 Task: Display the location "169 Perry Street, Grand Blanc, Michigan" while booking.
Action: Mouse moved to (113, 161)
Screenshot: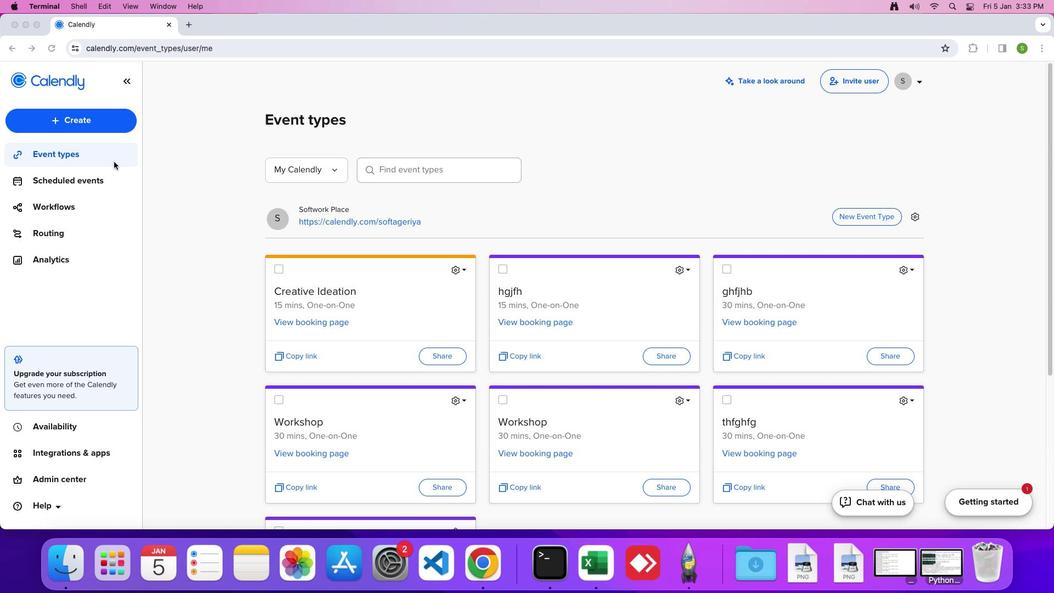 
Action: Mouse pressed left at (113, 161)
Screenshot: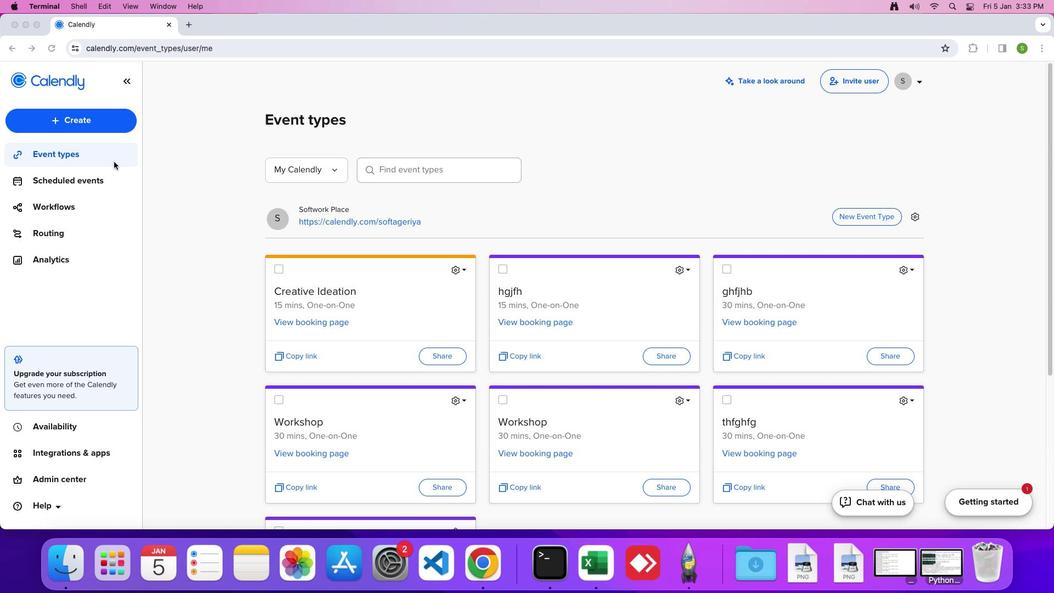 
Action: Mouse moved to (459, 270)
Screenshot: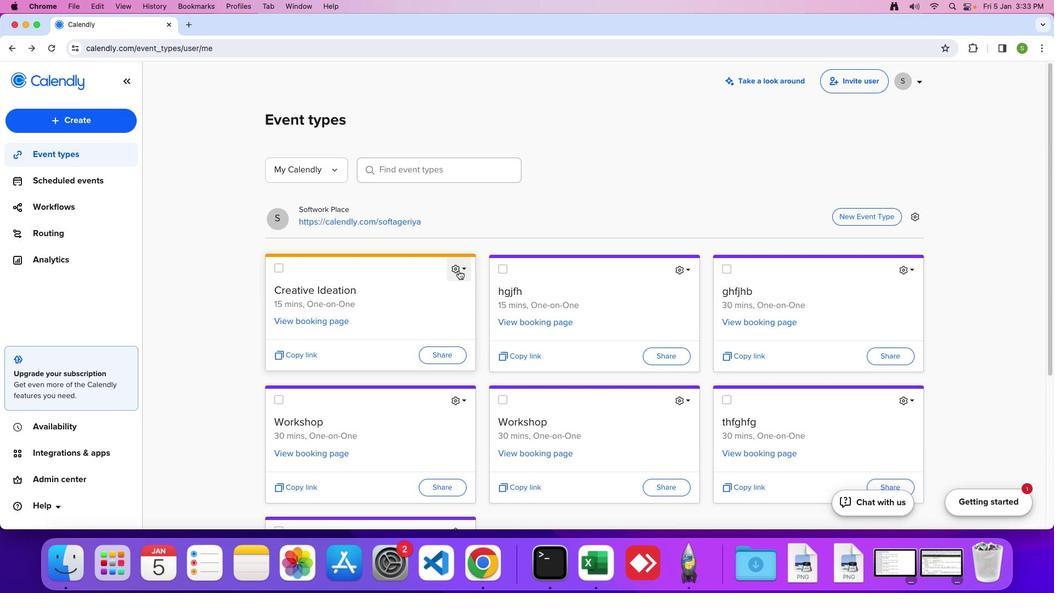 
Action: Mouse pressed left at (459, 270)
Screenshot: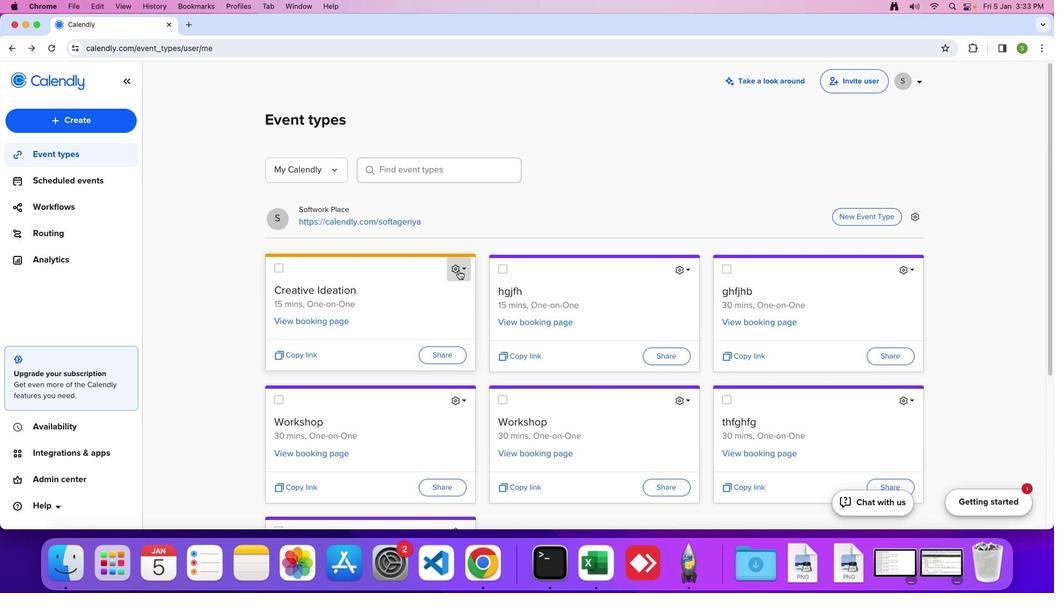 
Action: Mouse moved to (443, 299)
Screenshot: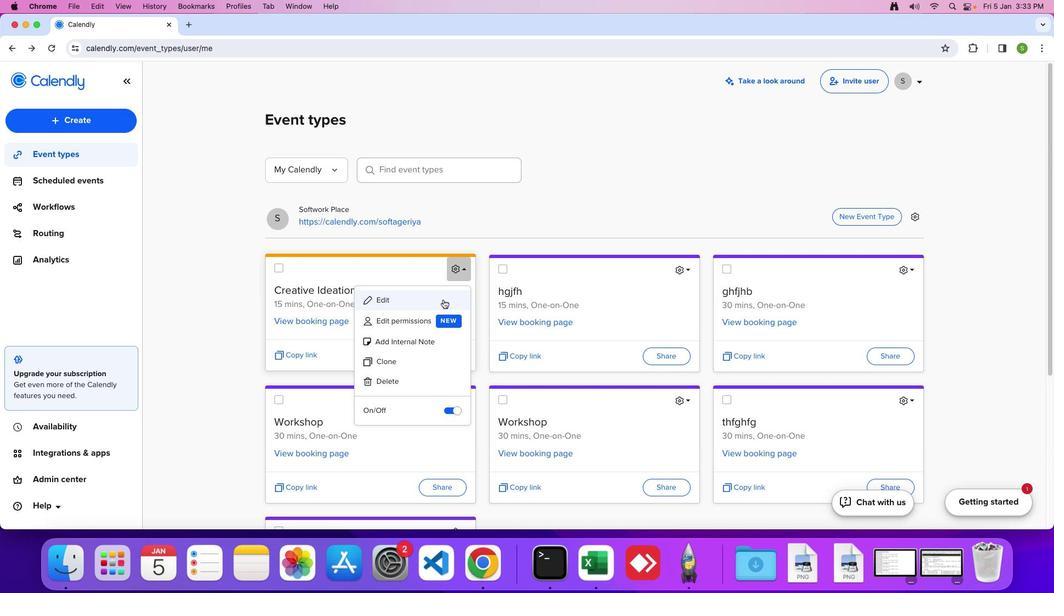
Action: Mouse pressed left at (443, 299)
Screenshot: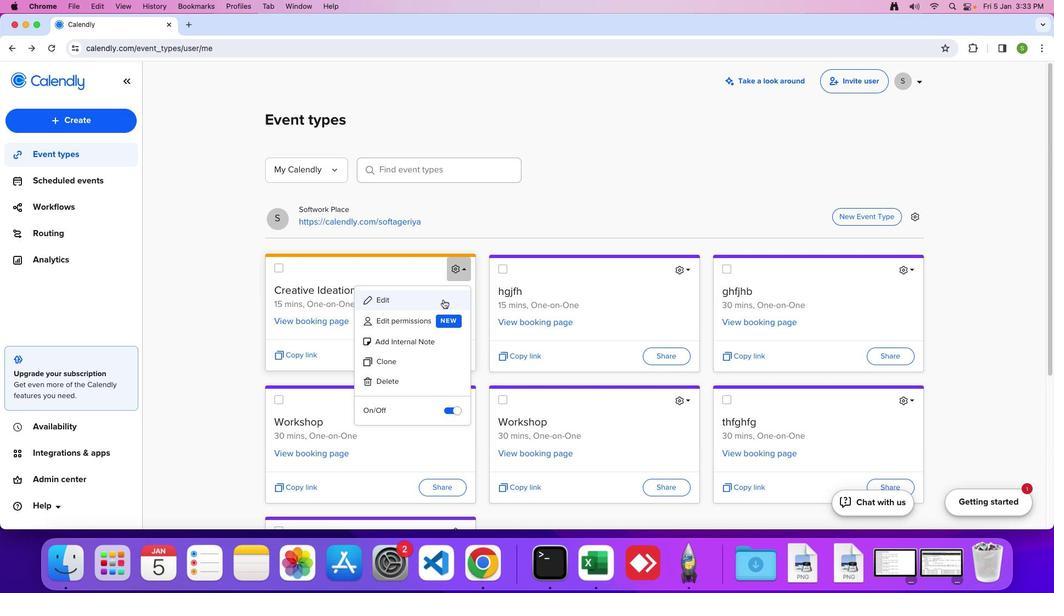 
Action: Mouse moved to (159, 173)
Screenshot: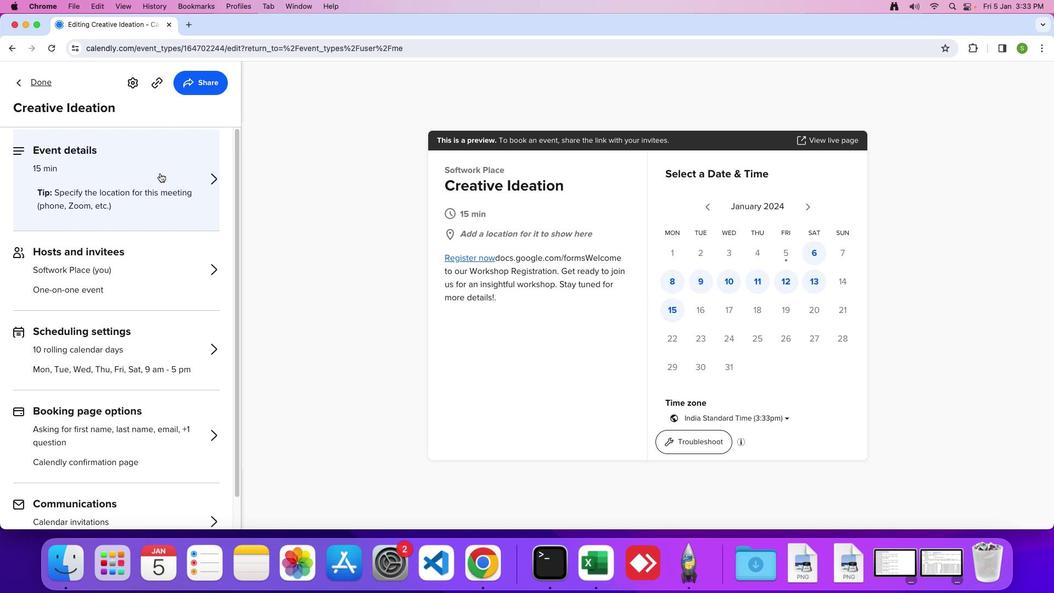 
Action: Mouse pressed left at (159, 173)
Screenshot: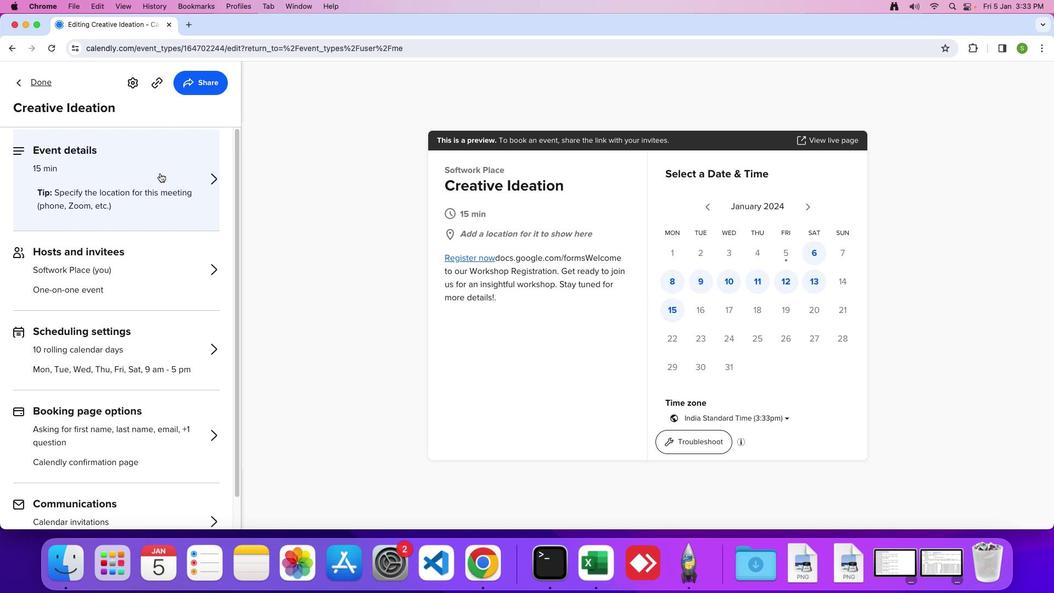 
Action: Mouse moved to (200, 283)
Screenshot: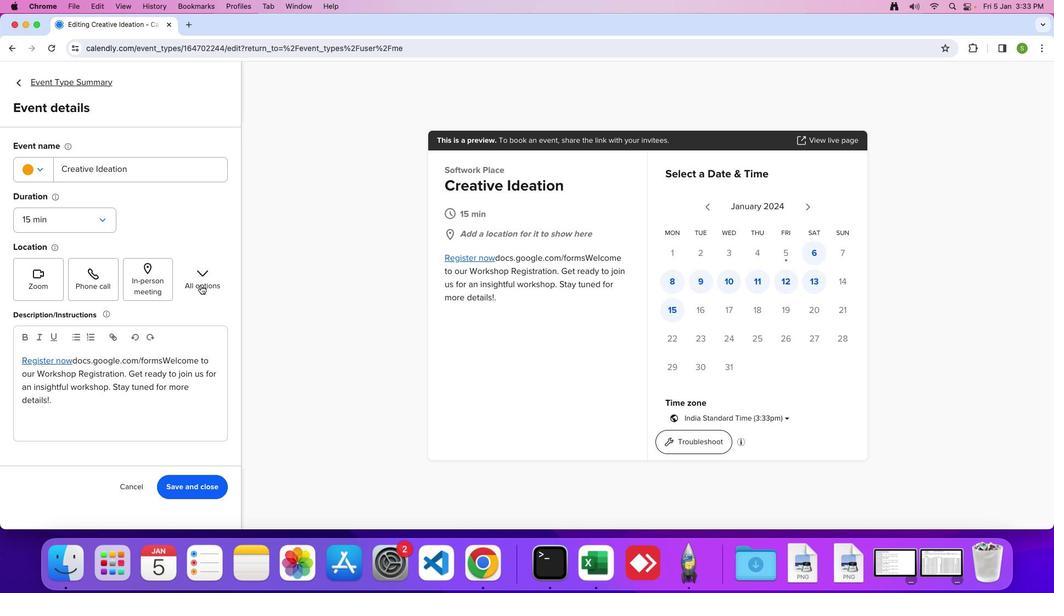 
Action: Mouse pressed left at (200, 283)
Screenshot: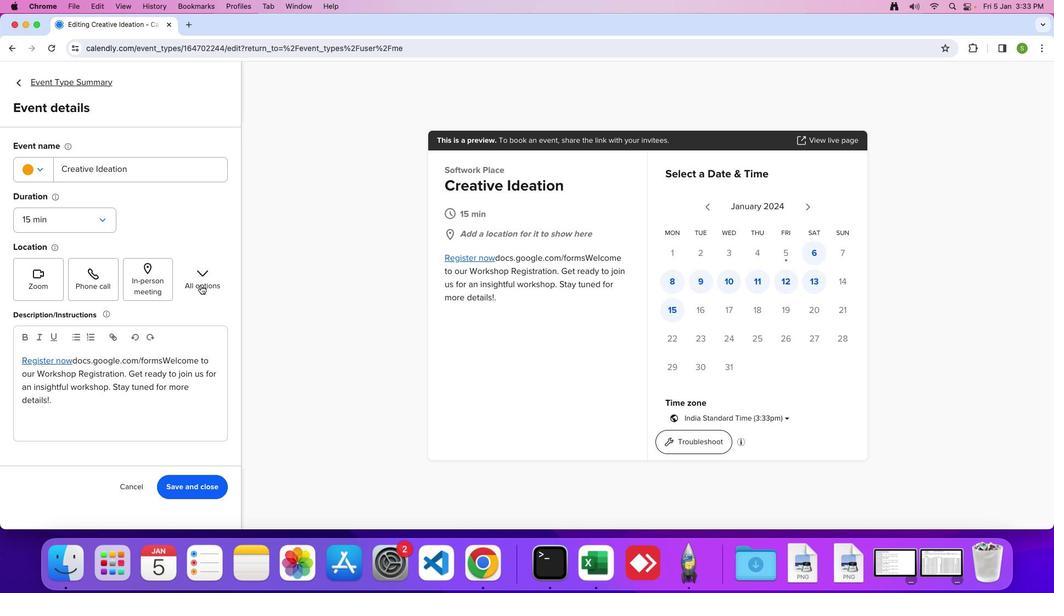 
Action: Mouse moved to (165, 332)
Screenshot: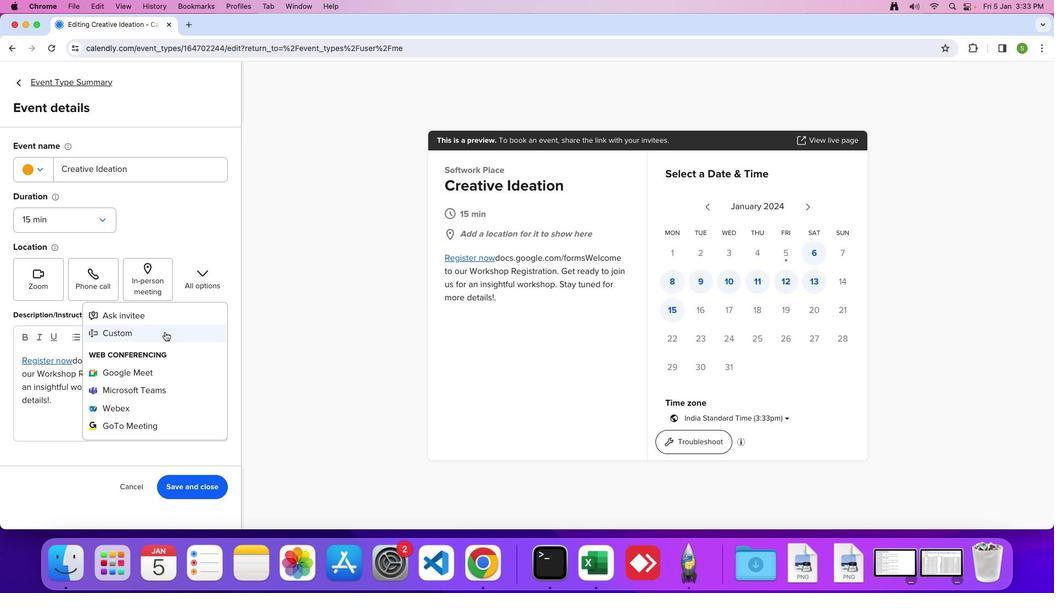 
Action: Mouse pressed left at (165, 332)
Screenshot: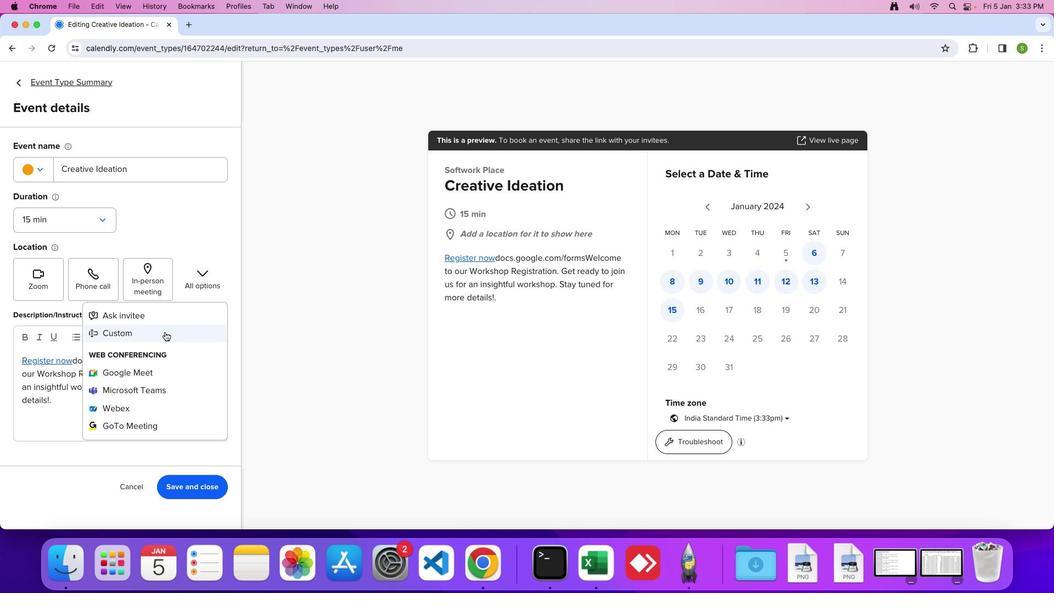 
Action: Mouse moved to (447, 199)
Screenshot: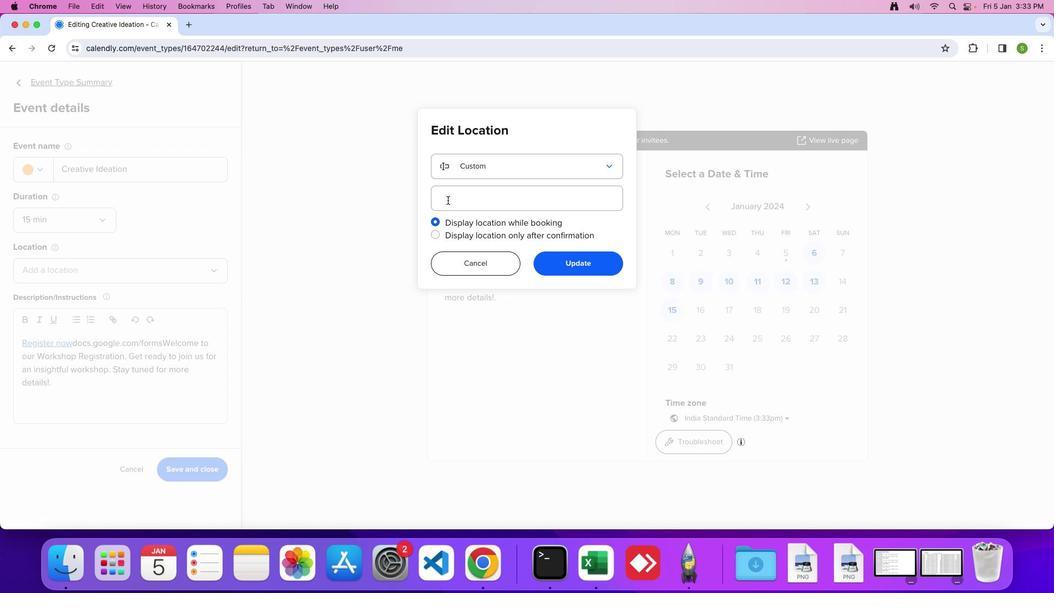 
Action: Mouse pressed left at (447, 199)
Screenshot: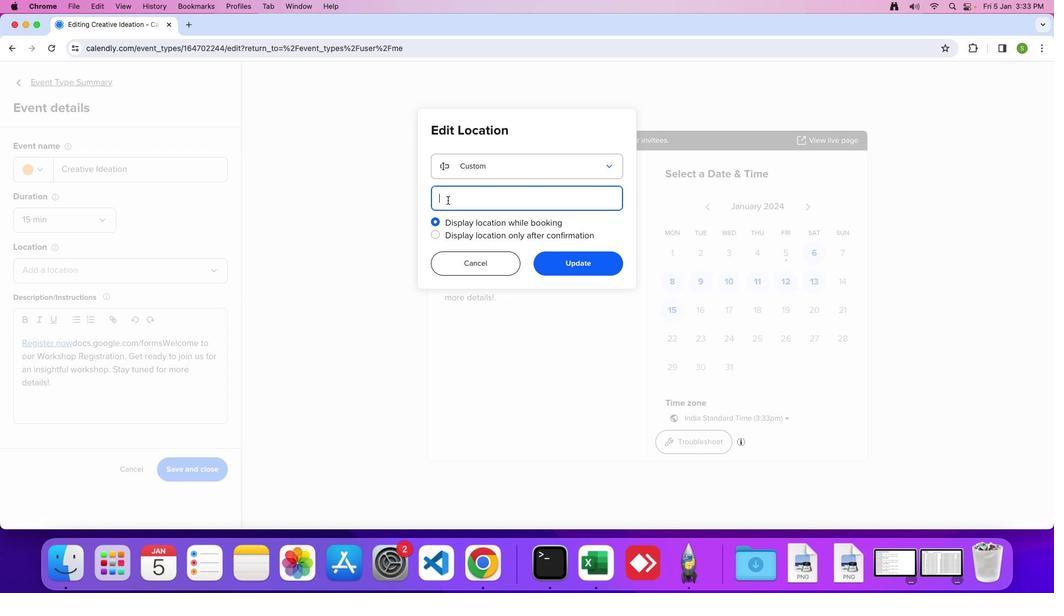 
Action: Mouse moved to (447, 203)
Screenshot: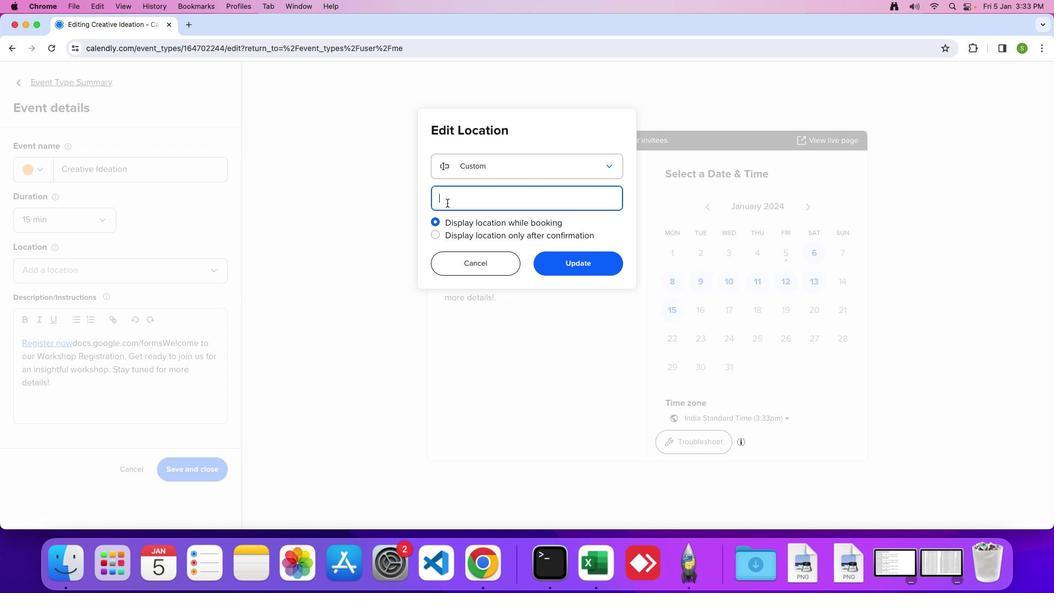 
Action: Key pressed '1''6''9'Key.space'P'Key.caps_lock'e''r''r''y'Key.spaceKey.shift'S''t''r''r'Key.backspace'e''e''t'','Key.spaceKey.shift'G''r''a''n''d'Key.spaceKey.shift'B''l''a''n''c'','Key.spaceKey.shift'M''i''c''h''i''g''a''n'
Screenshot: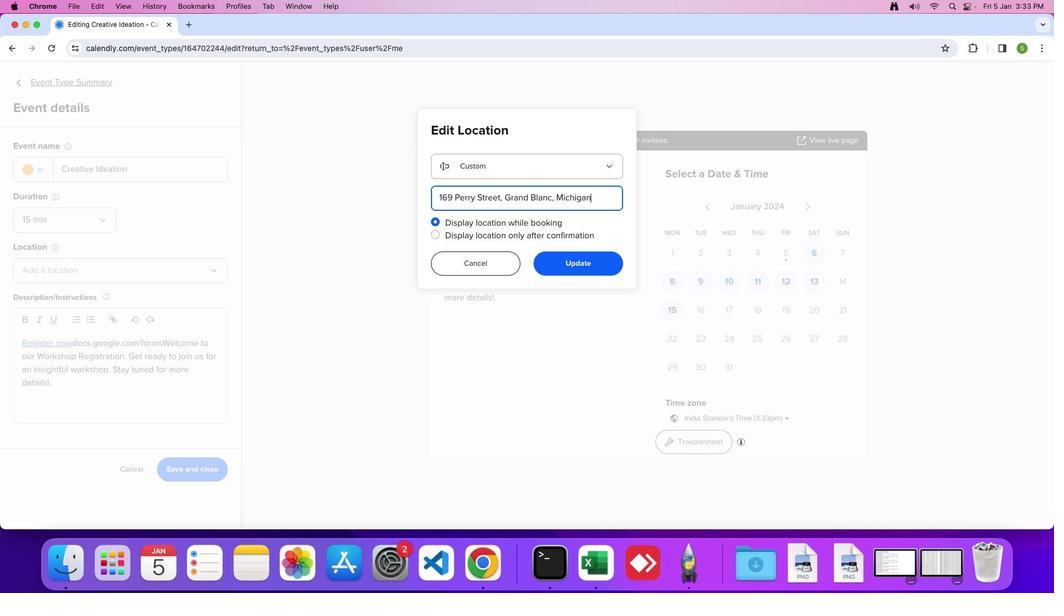 
Action: Mouse moved to (436, 221)
Screenshot: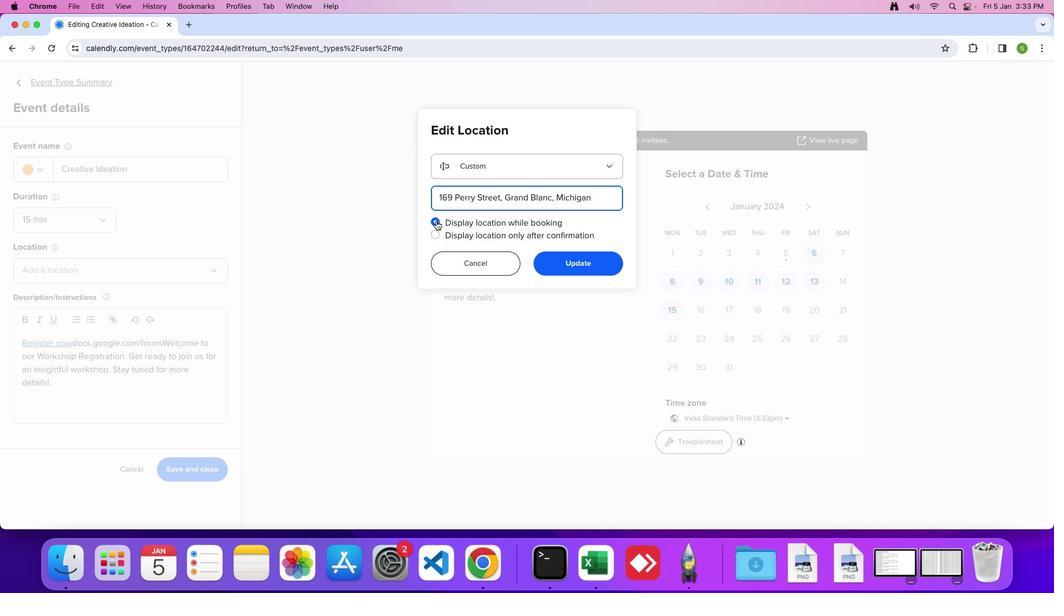
Action: Mouse pressed left at (436, 221)
Screenshot: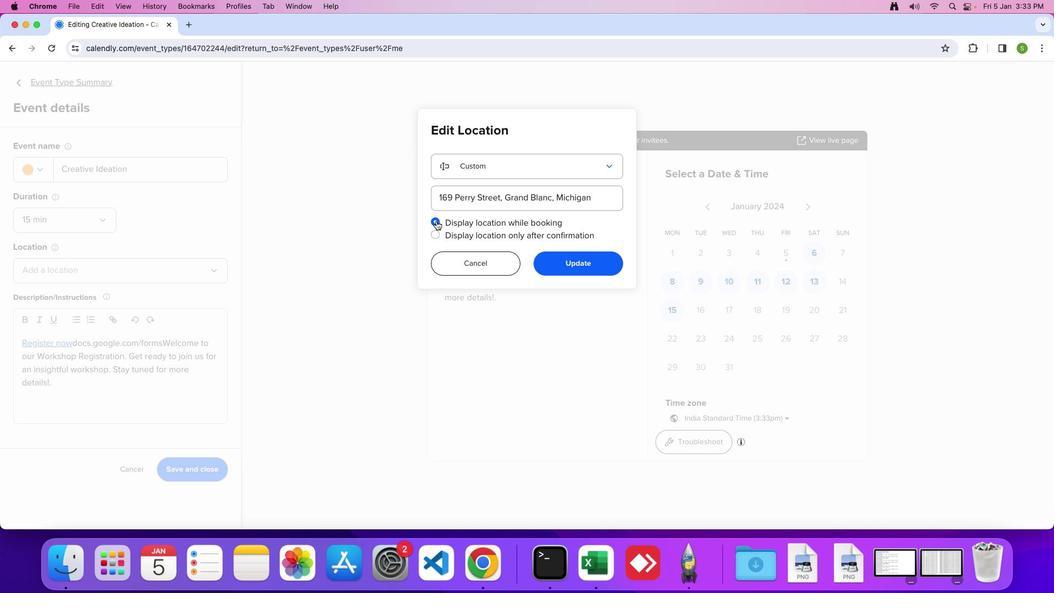 
Action: Mouse moved to (552, 258)
Screenshot: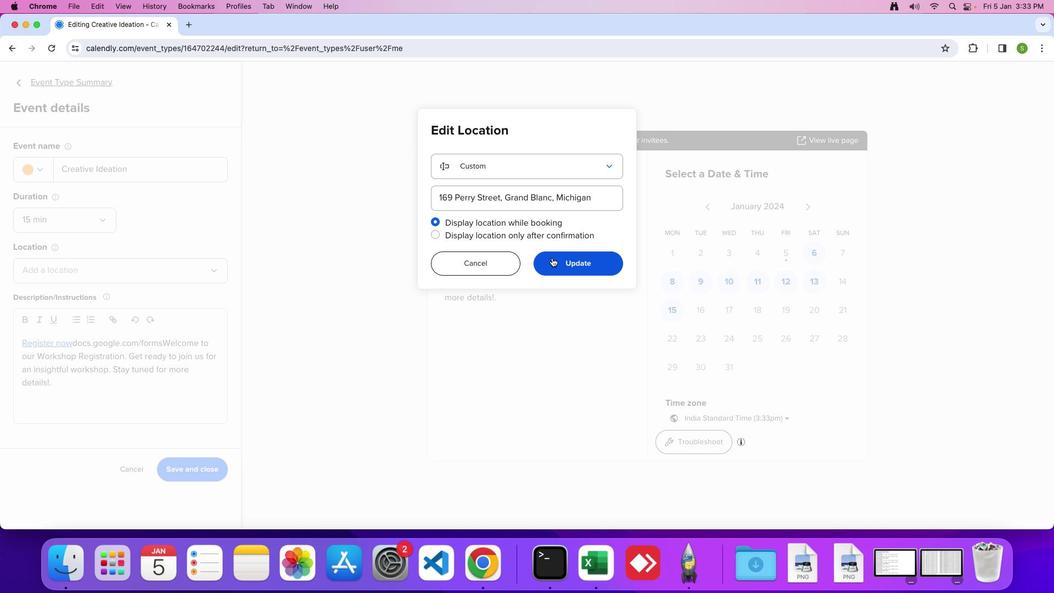
Action: Mouse pressed left at (552, 258)
Screenshot: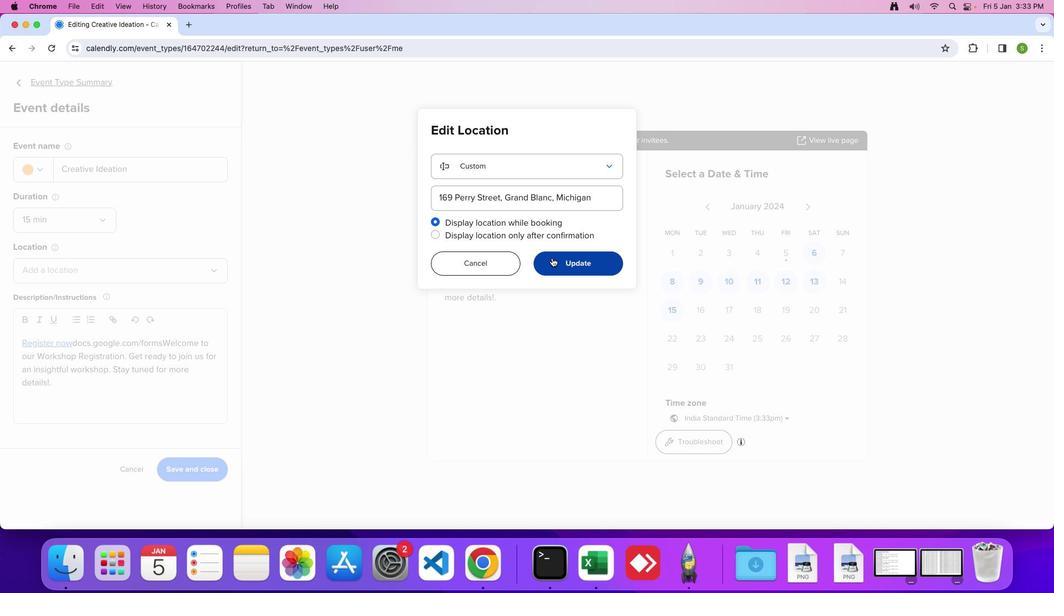
Action: Mouse moved to (552, 258)
Screenshot: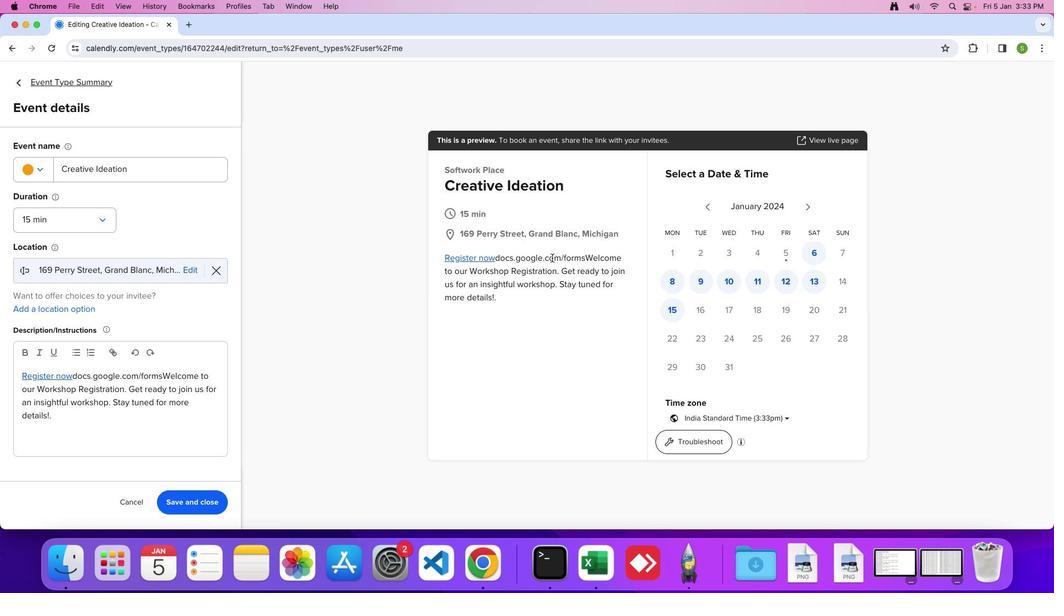 
